 Task: Create New Customer with Customer Name: Separate, Billing Address Line1: 3630 Station Street, Billing Address Line2:  Austin, Billing Address Line3:  Texas 78702, Cell Number: 205-373-8640
Action: Mouse pressed left at (194, 34)
Screenshot: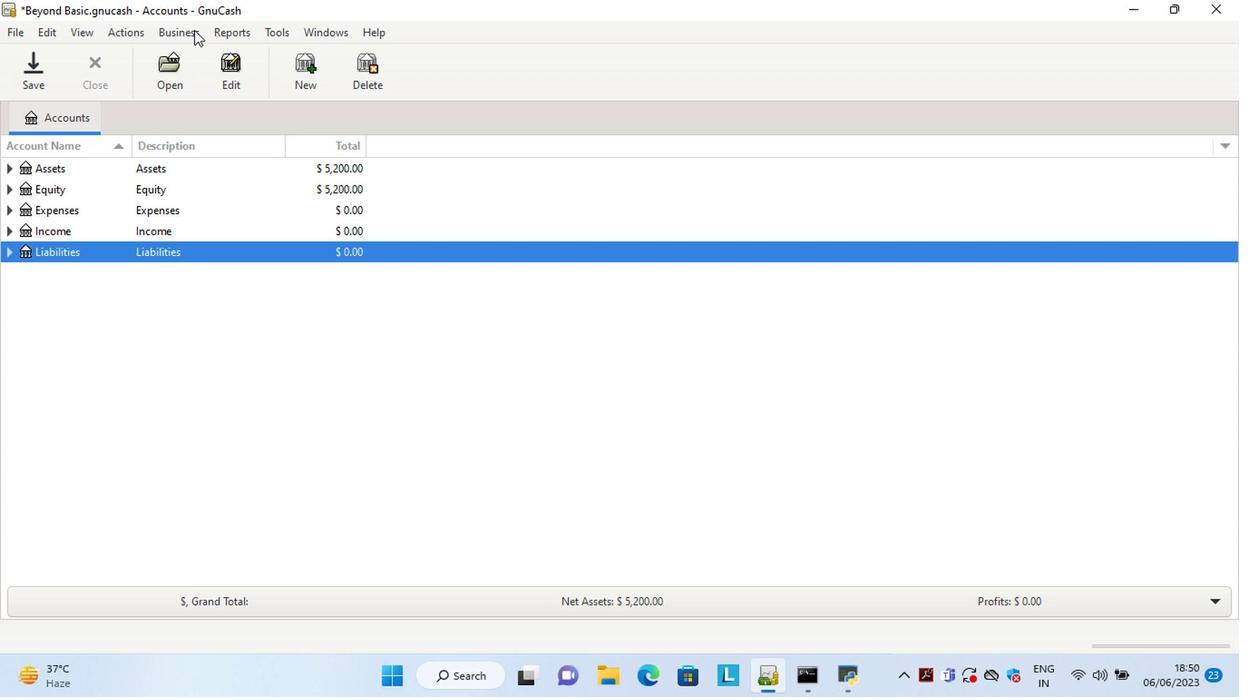 
Action: Mouse moved to (379, 80)
Screenshot: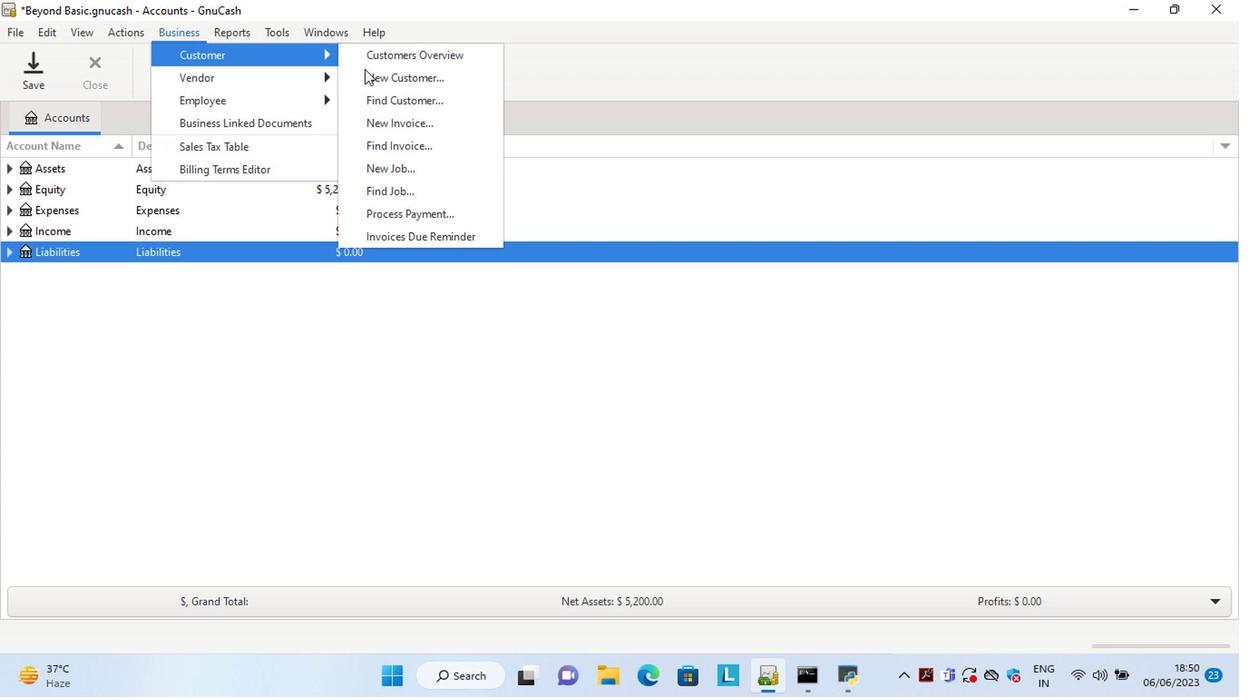 
Action: Mouse pressed left at (379, 80)
Screenshot: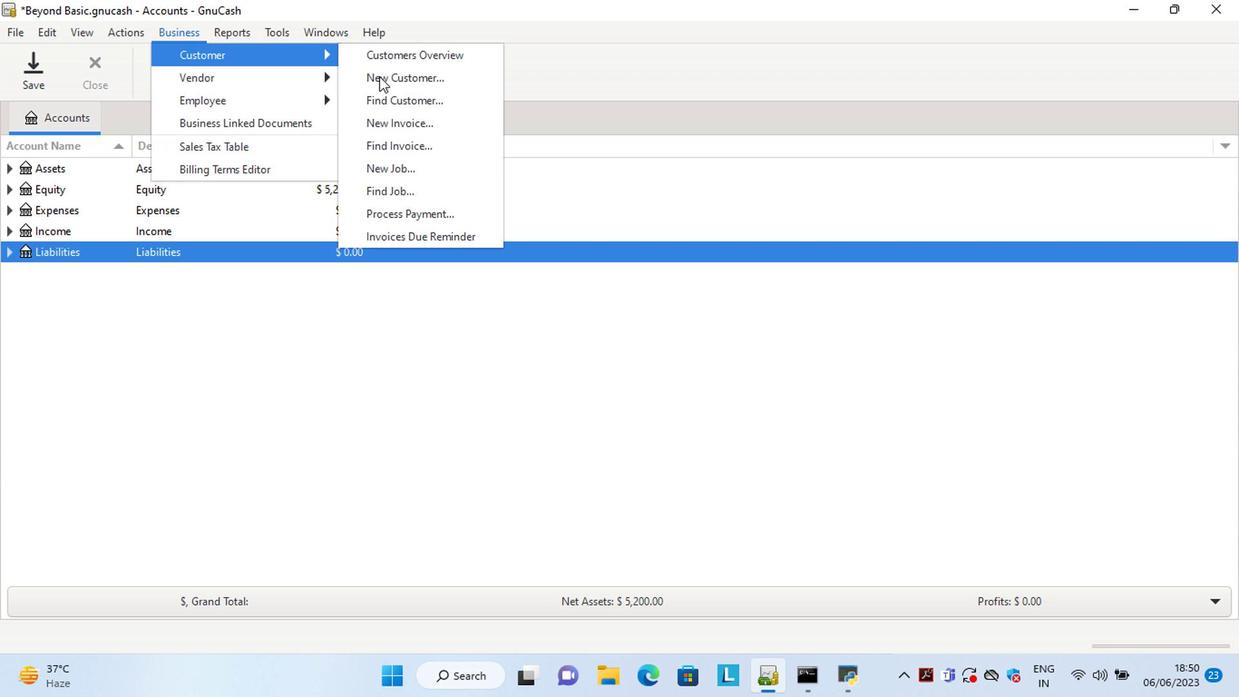 
Action: Key pressed <Key.shift>Separae<Key.tab><Key.tab><Key.tab>3630<Key.space><Key.shift>STATION<Key.space><Key.shift>Street<Key.tab><Key.shift>Au<Key.tab><Key.shift>T<Key.tab><Key.tab>205-373-8640
Screenshot: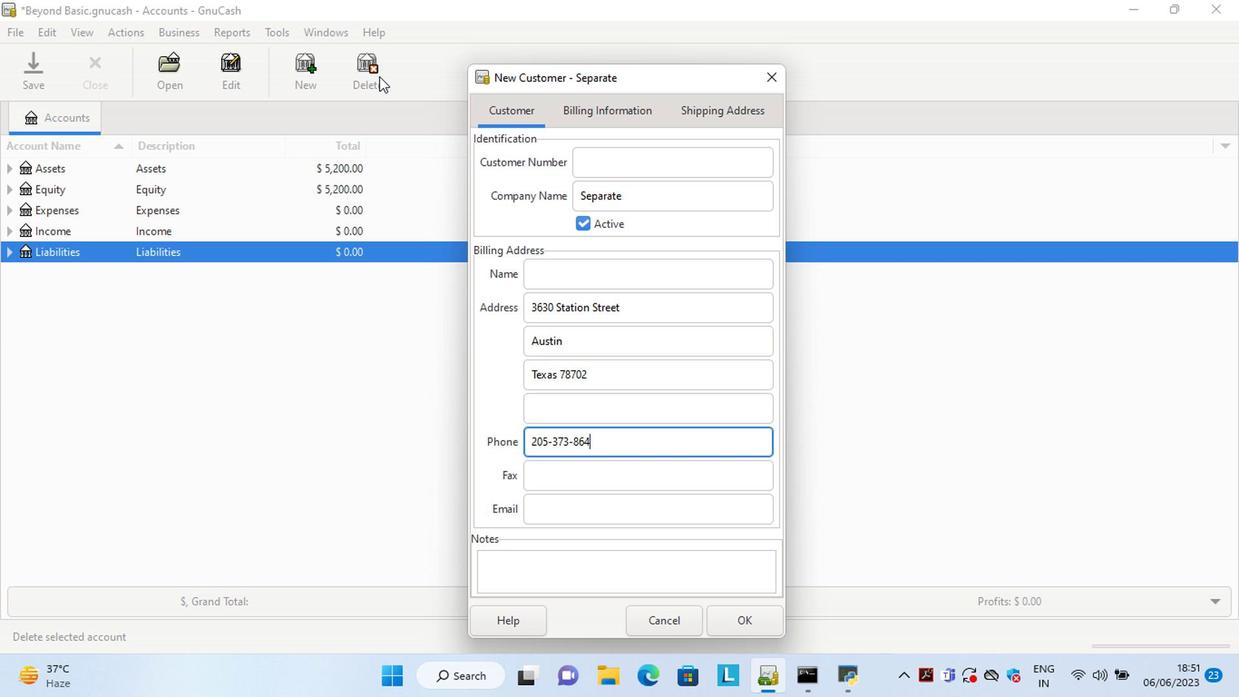 
Action: Mouse moved to (733, 619)
Screenshot: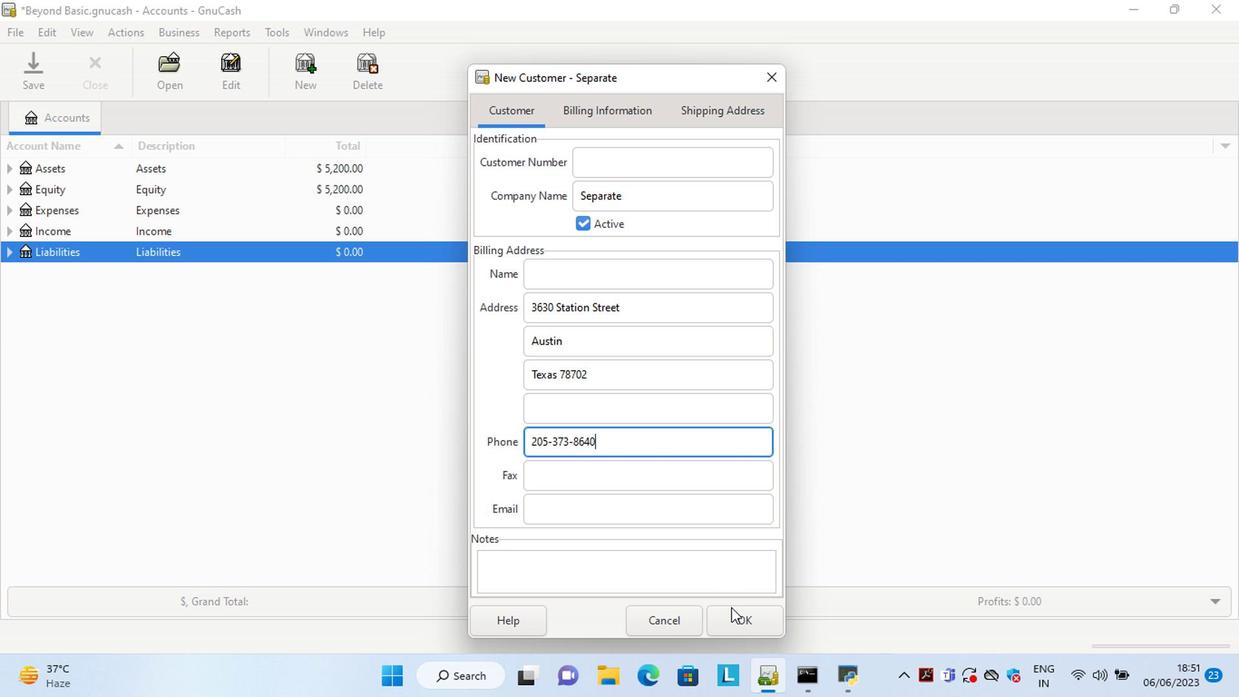 
